 Task: Check the sale-to-list ratio of shower stall in the last 1 year.
Action: Mouse moved to (799, 179)
Screenshot: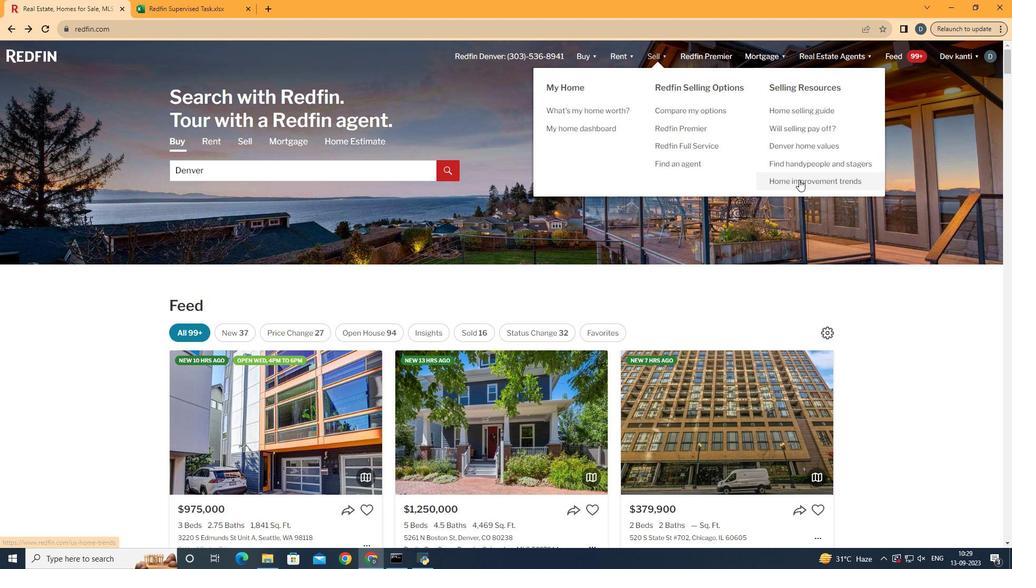 
Action: Mouse pressed left at (799, 179)
Screenshot: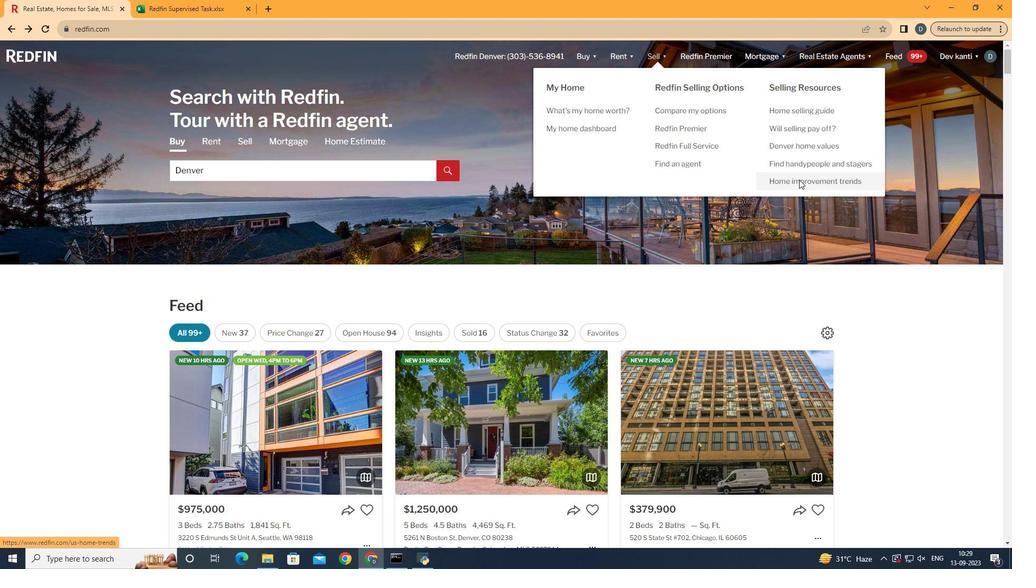 
Action: Mouse moved to (260, 202)
Screenshot: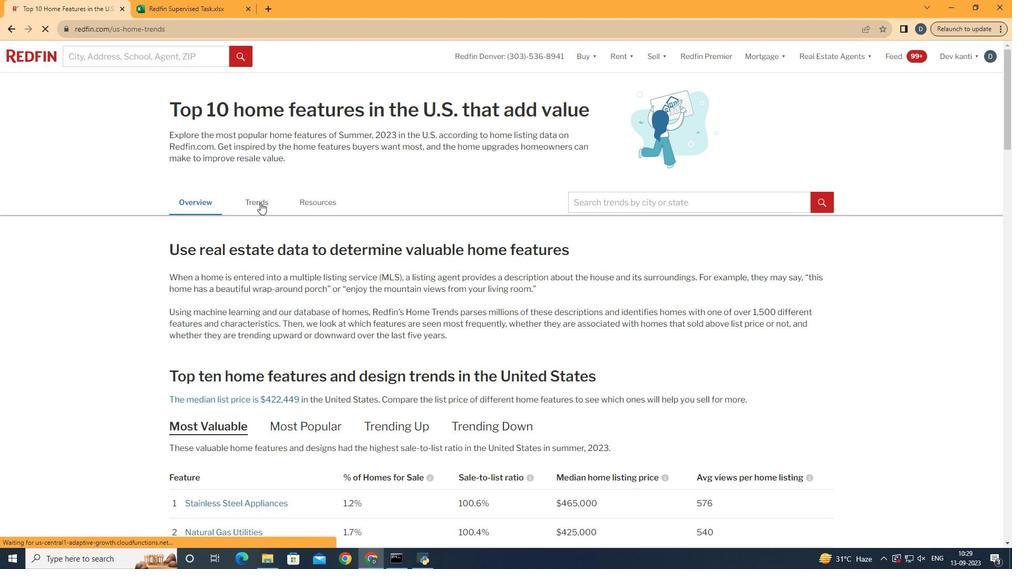 
Action: Mouse pressed left at (260, 202)
Screenshot: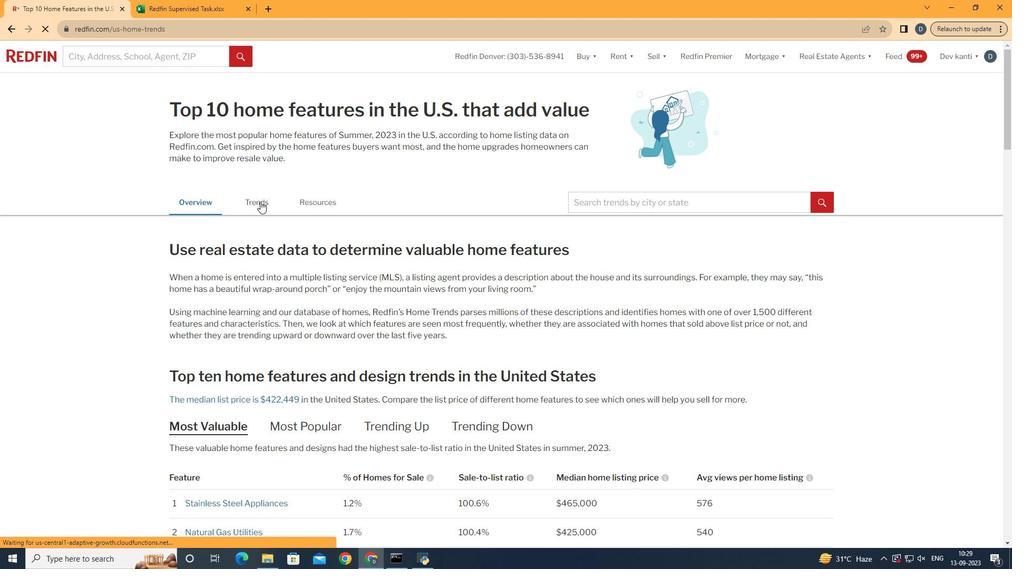 
Action: Mouse moved to (315, 280)
Screenshot: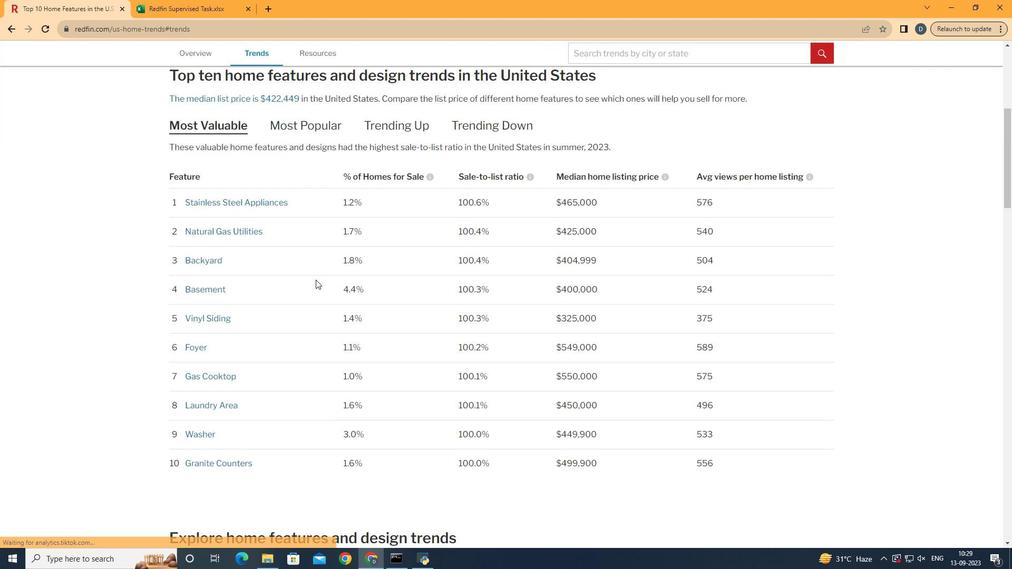 
Action: Mouse scrolled (315, 279) with delta (0, 0)
Screenshot: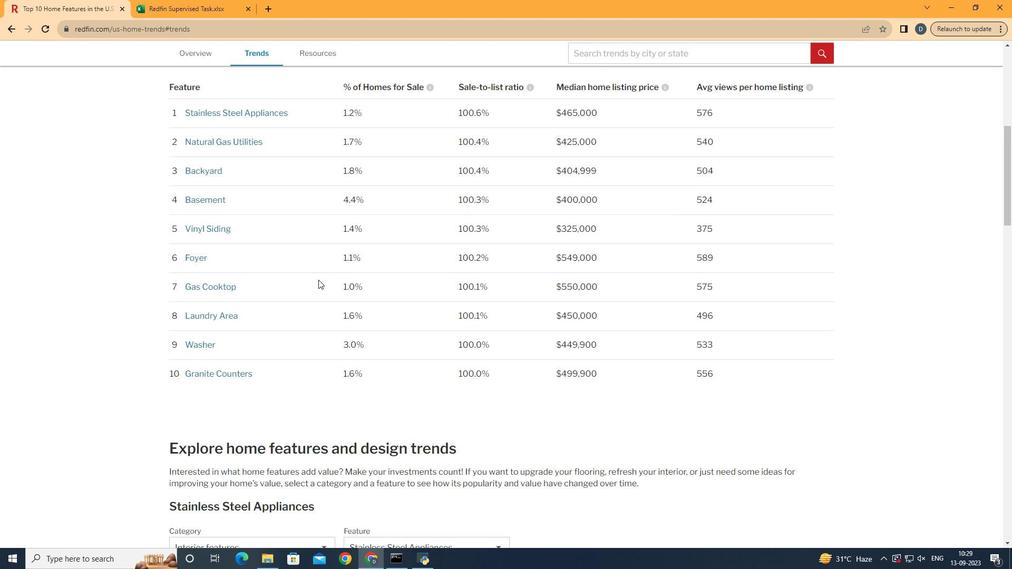 
Action: Mouse scrolled (315, 279) with delta (0, 0)
Screenshot: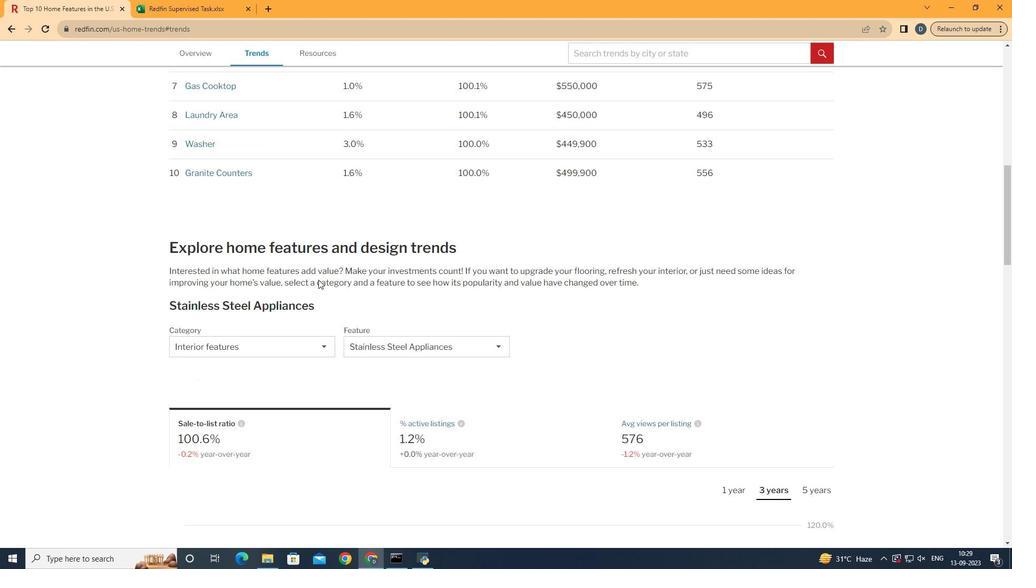 
Action: Mouse scrolled (315, 279) with delta (0, 0)
Screenshot: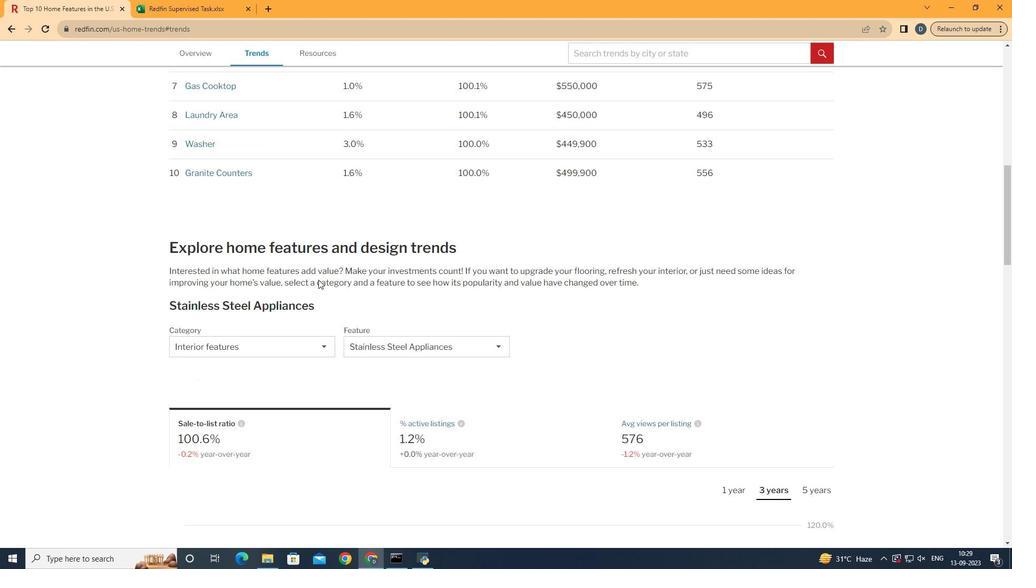 
Action: Mouse moved to (316, 280)
Screenshot: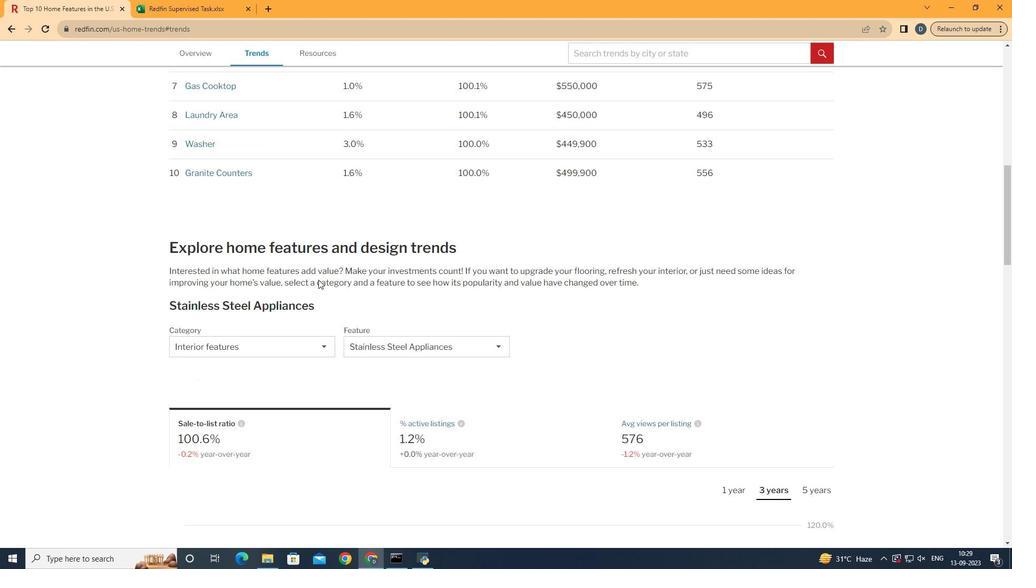 
Action: Mouse scrolled (316, 279) with delta (0, 0)
Screenshot: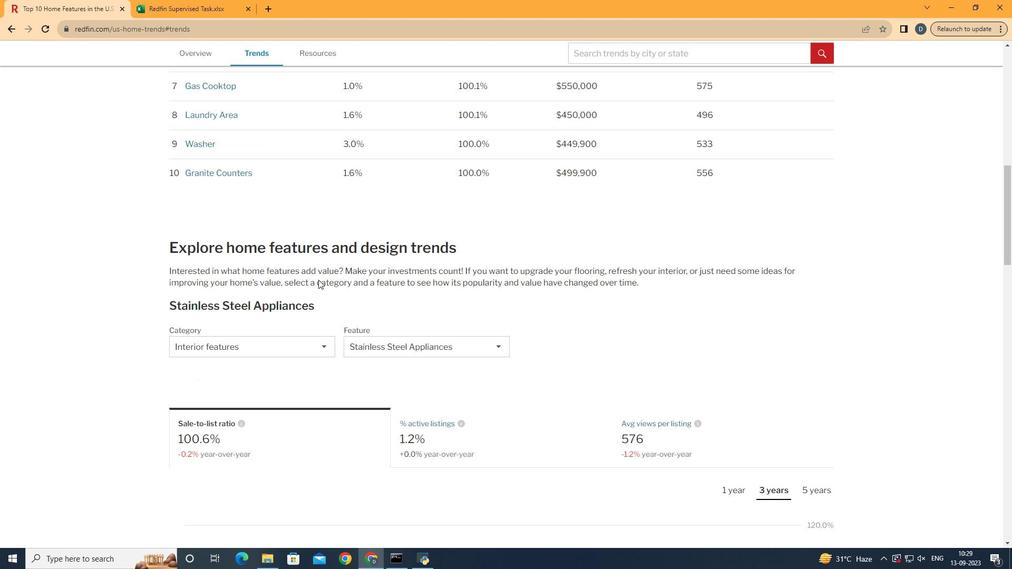 
Action: Mouse scrolled (316, 279) with delta (0, 0)
Screenshot: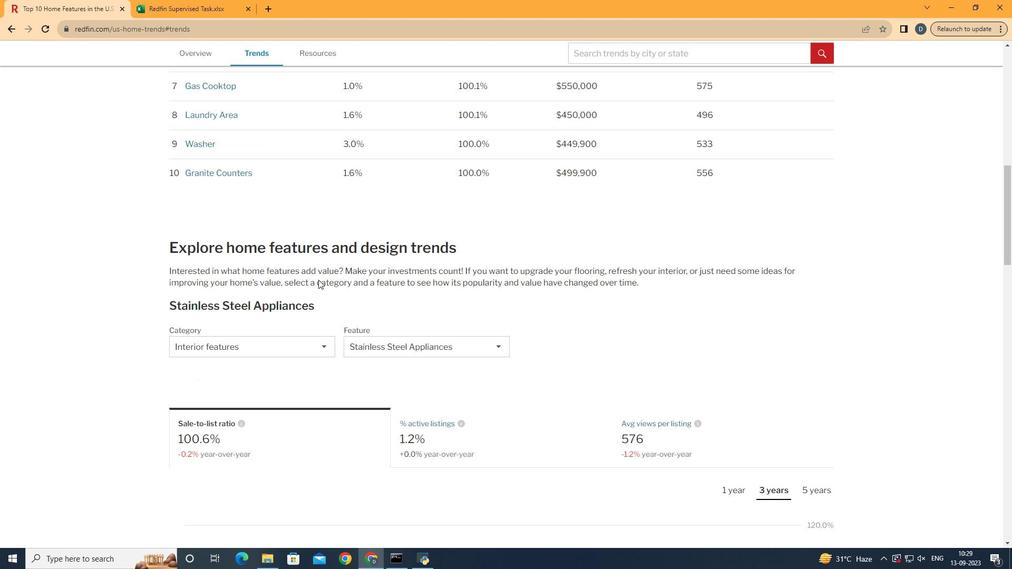 
Action: Mouse scrolled (316, 279) with delta (0, 0)
Screenshot: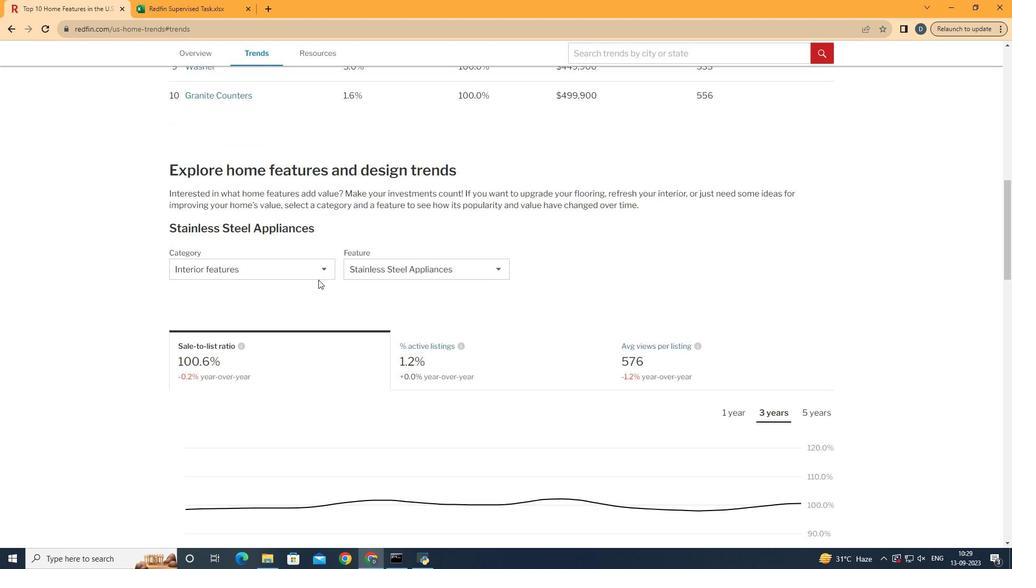 
Action: Mouse moved to (317, 280)
Screenshot: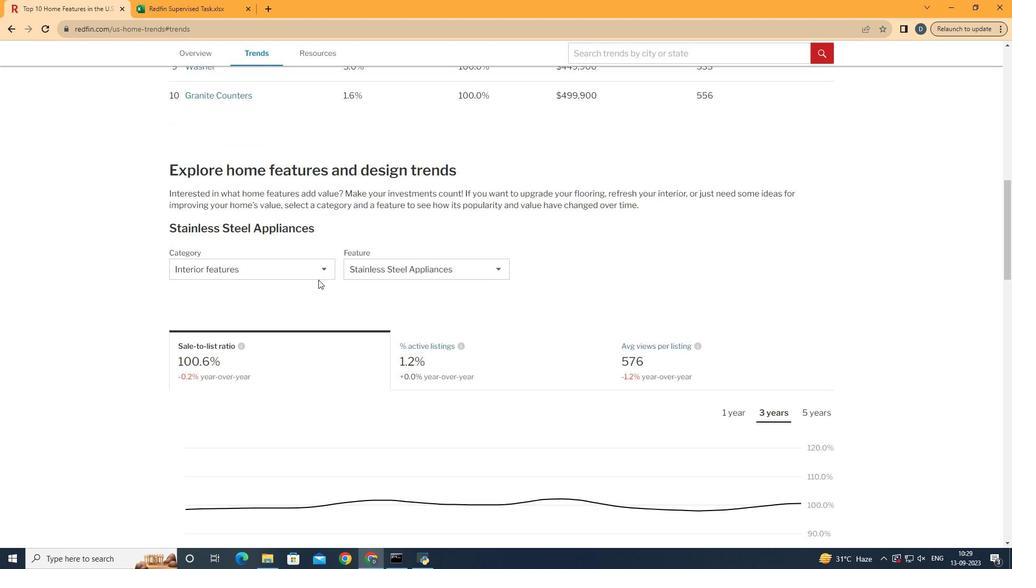 
Action: Mouse scrolled (317, 279) with delta (0, 0)
Screenshot: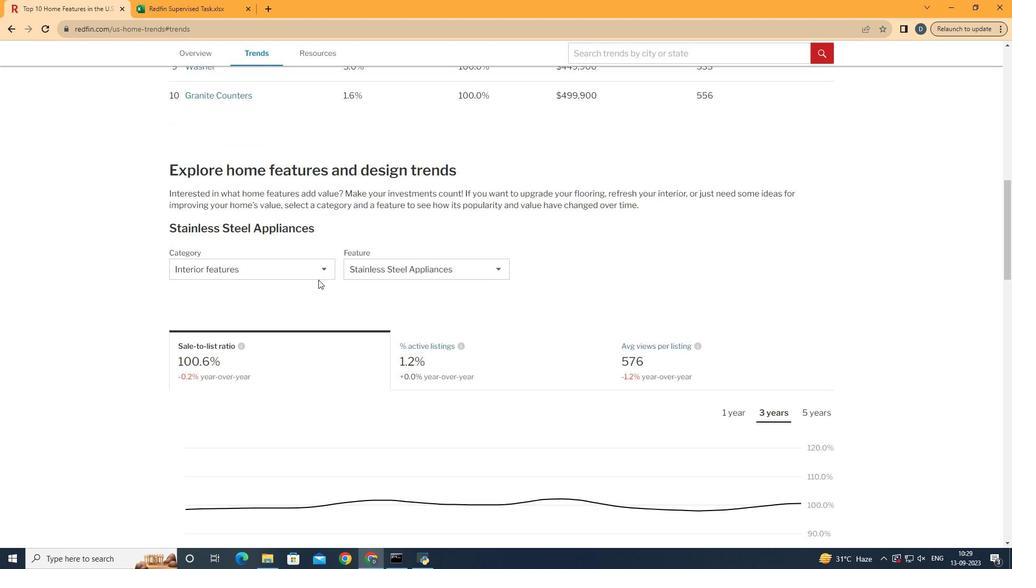 
Action: Mouse moved to (306, 262)
Screenshot: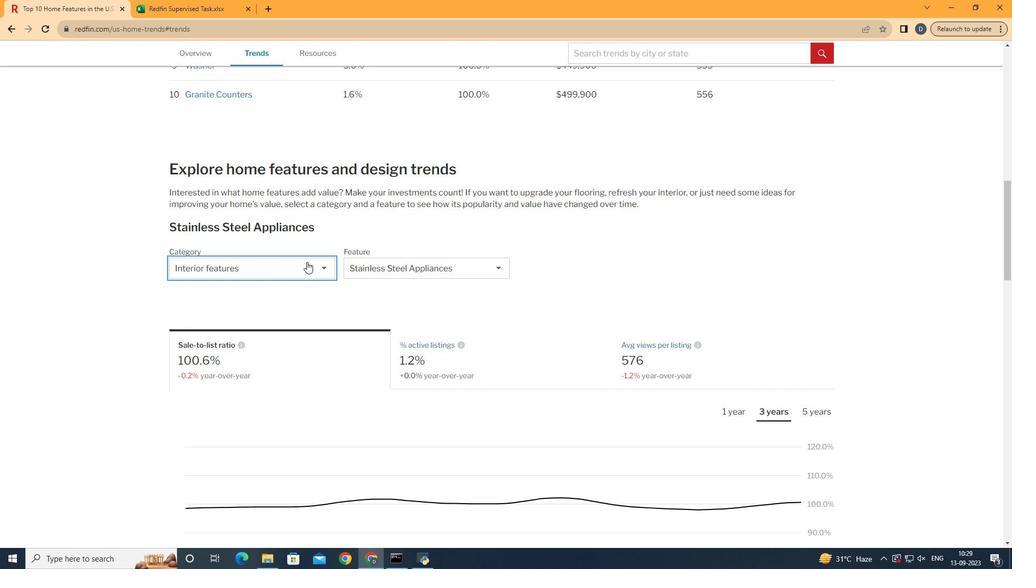 
Action: Mouse pressed left at (306, 262)
Screenshot: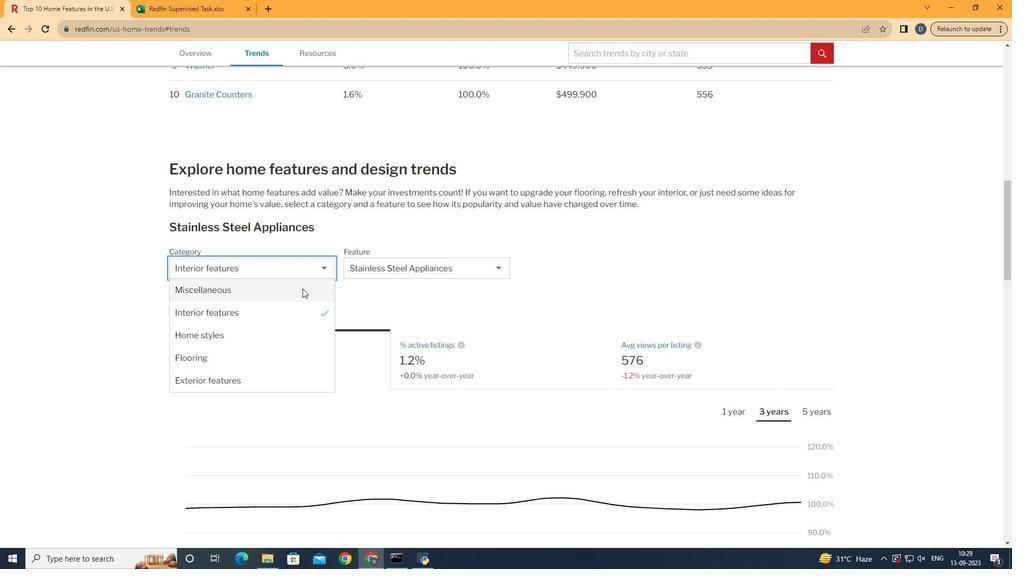 
Action: Mouse moved to (292, 314)
Screenshot: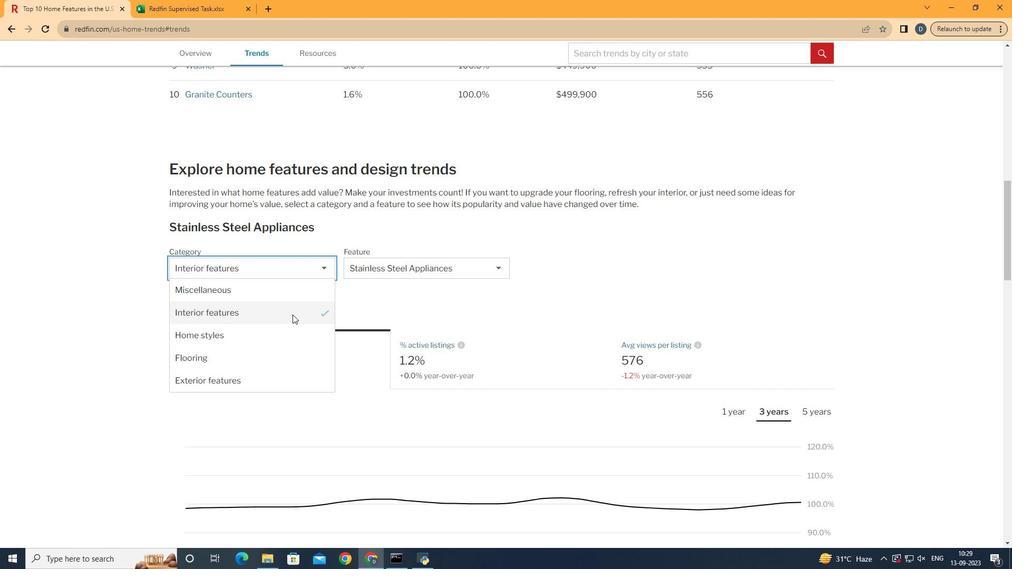 
Action: Mouse pressed left at (292, 314)
Screenshot: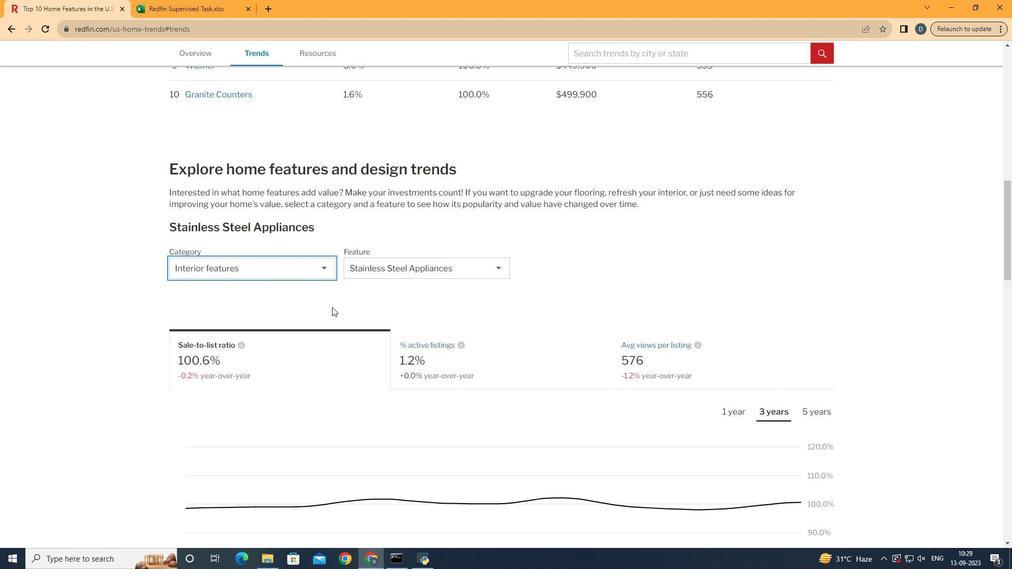 
Action: Mouse moved to (444, 265)
Screenshot: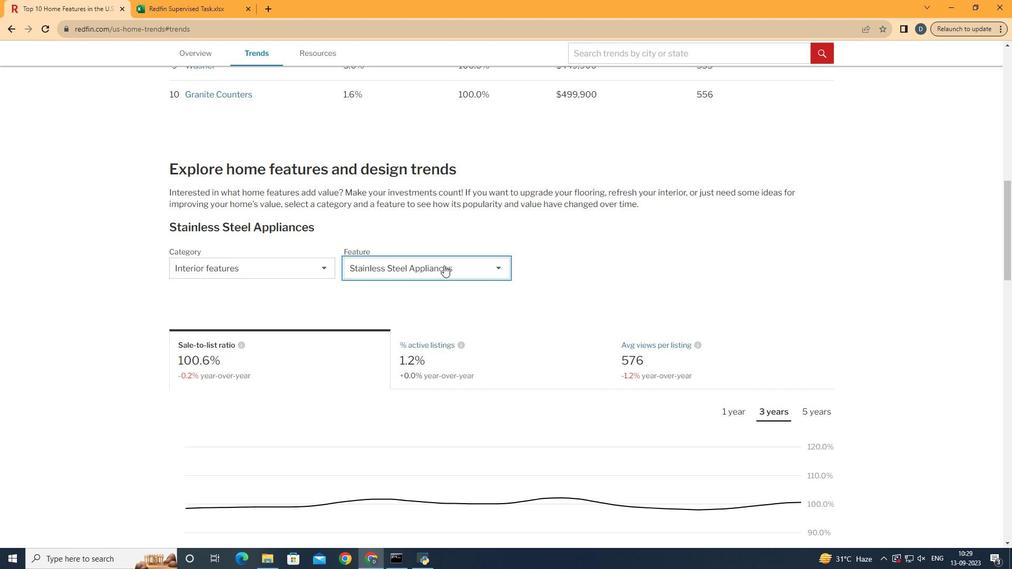 
Action: Mouse pressed left at (444, 265)
Screenshot: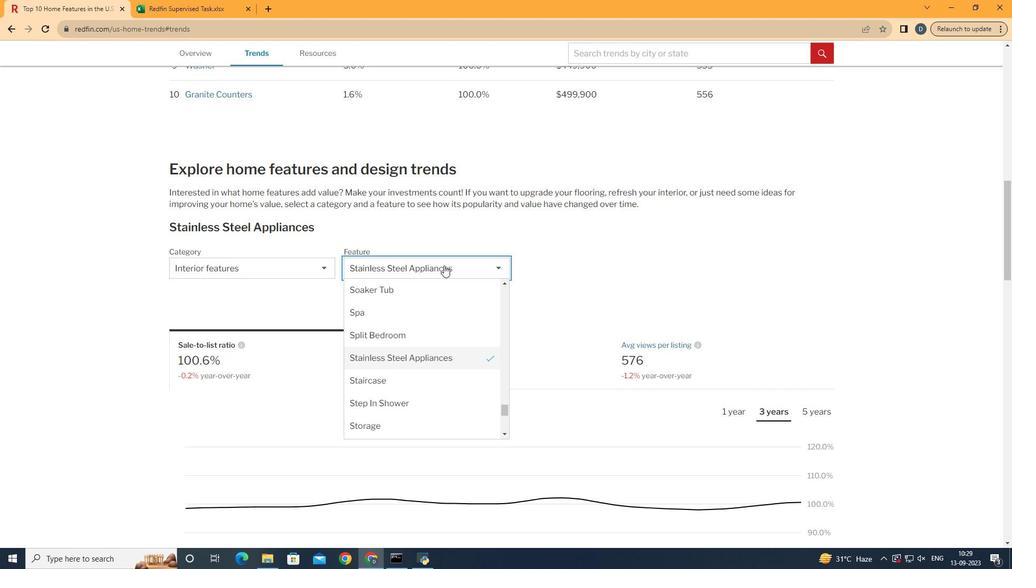 
Action: Mouse moved to (430, 365)
Screenshot: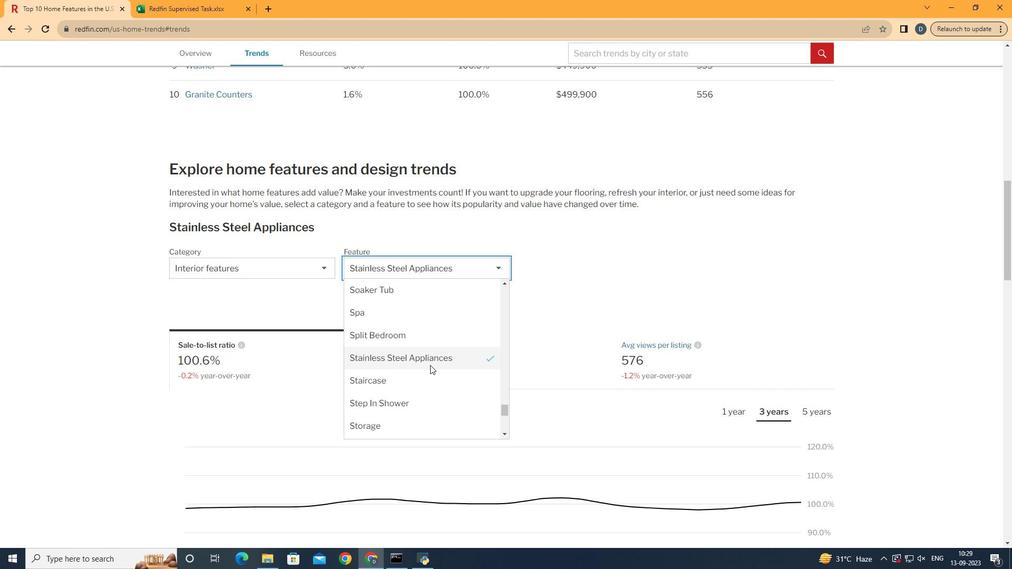 
Action: Mouse scrolled (430, 366) with delta (0, 0)
Screenshot: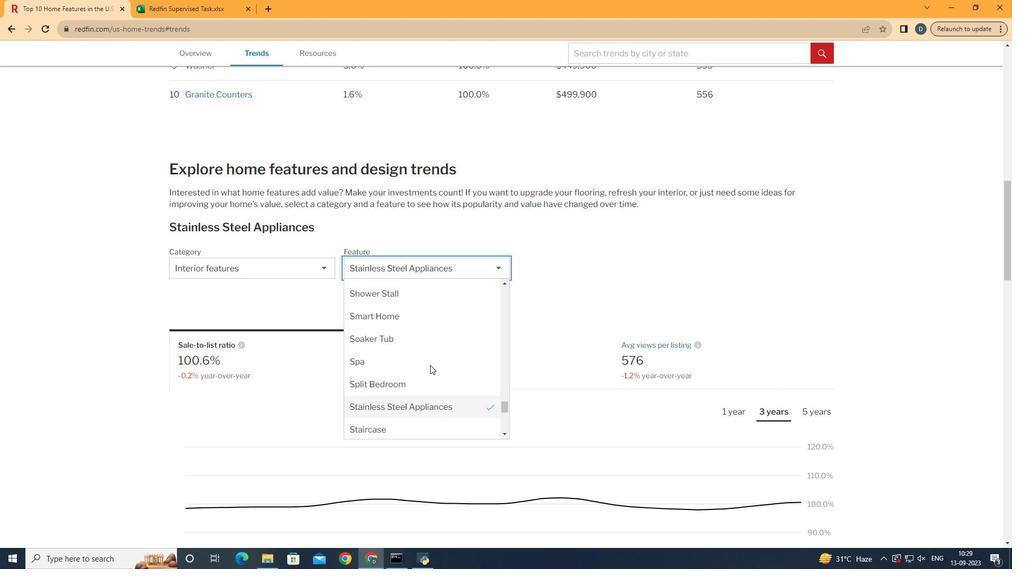 
Action: Mouse scrolled (430, 366) with delta (0, 0)
Screenshot: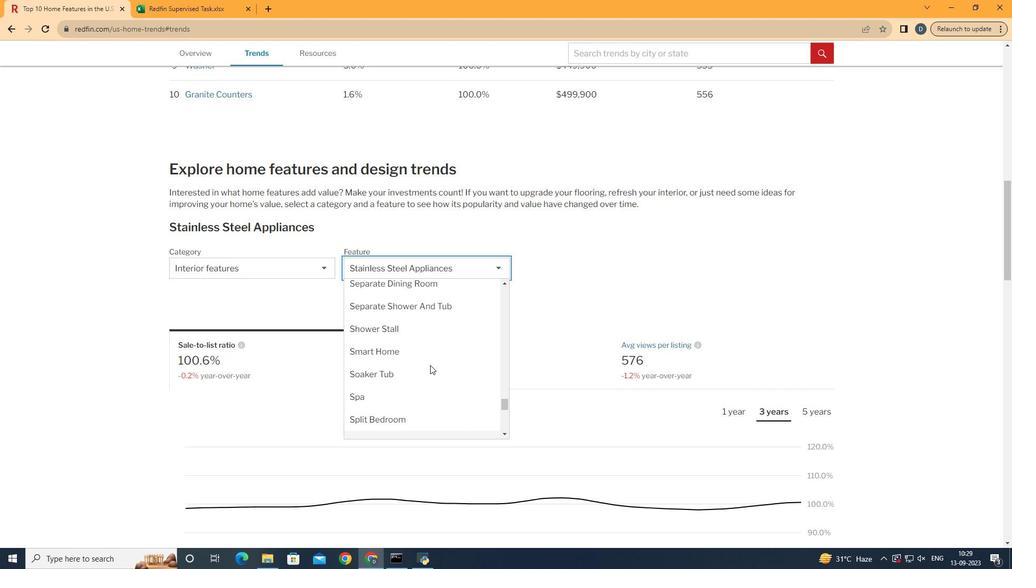 
Action: Mouse moved to (428, 351)
Screenshot: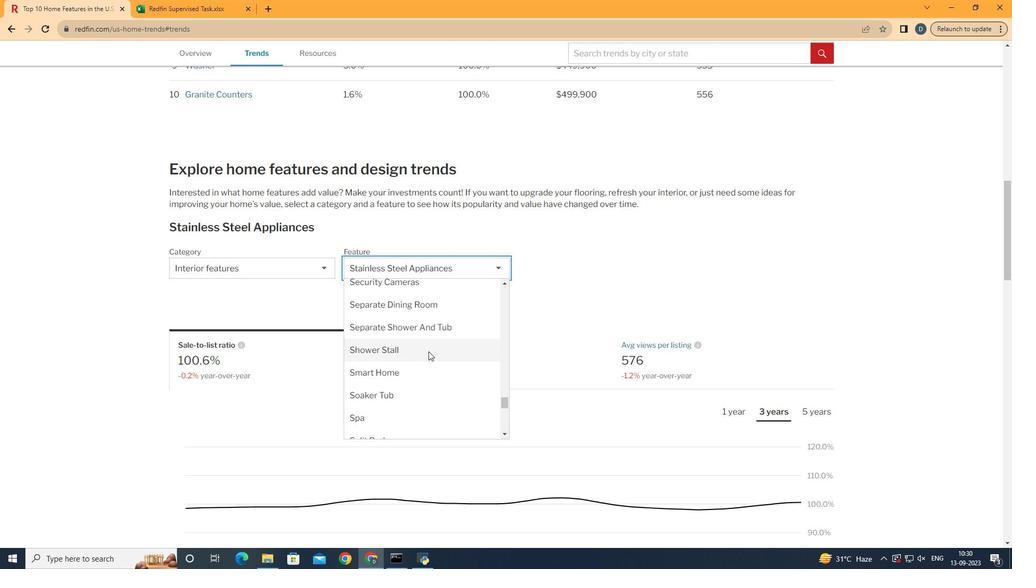 
Action: Mouse pressed left at (428, 351)
Screenshot: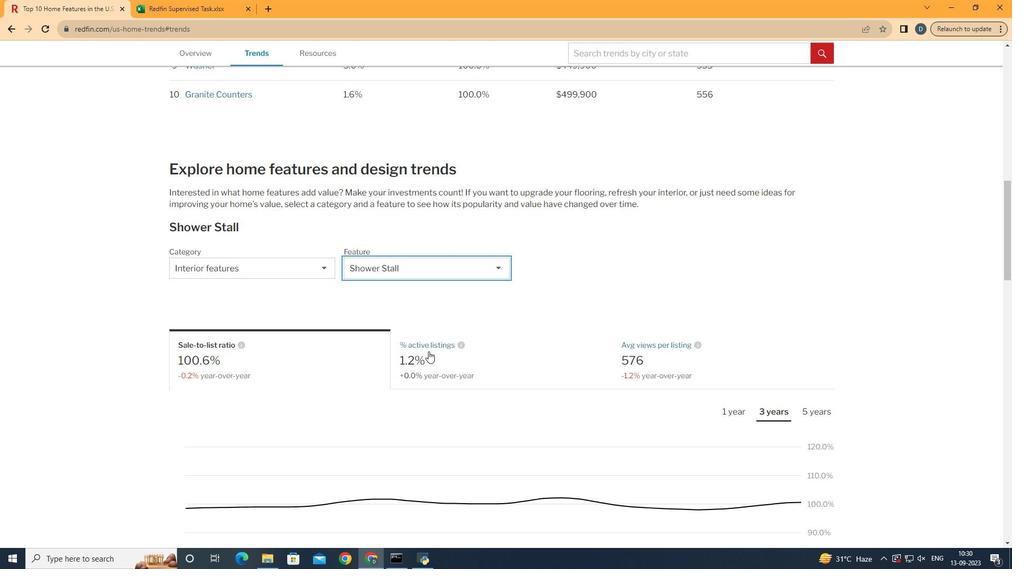 
Action: Mouse moved to (405, 329)
Screenshot: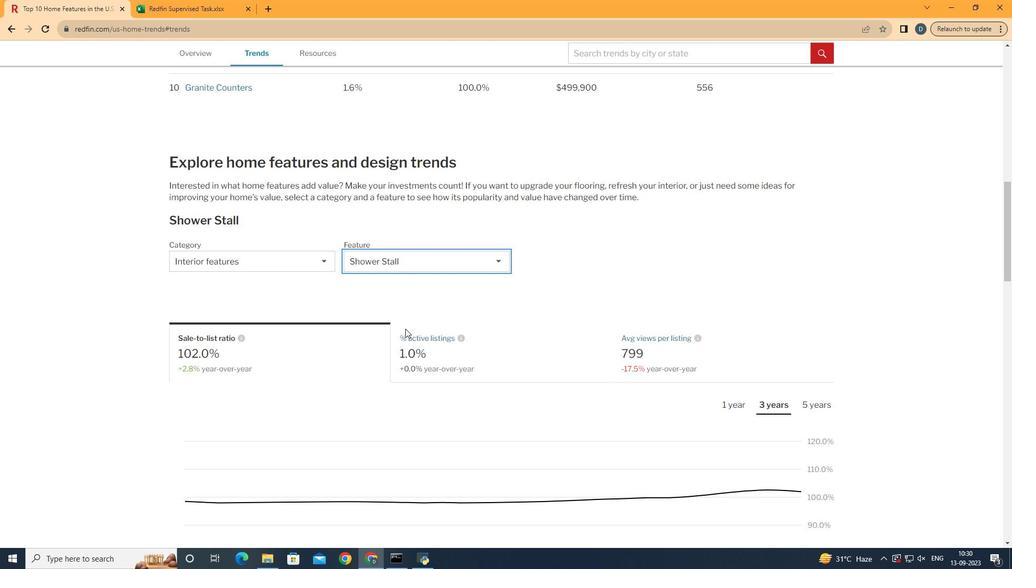 
Action: Mouse scrolled (405, 328) with delta (0, 0)
Screenshot: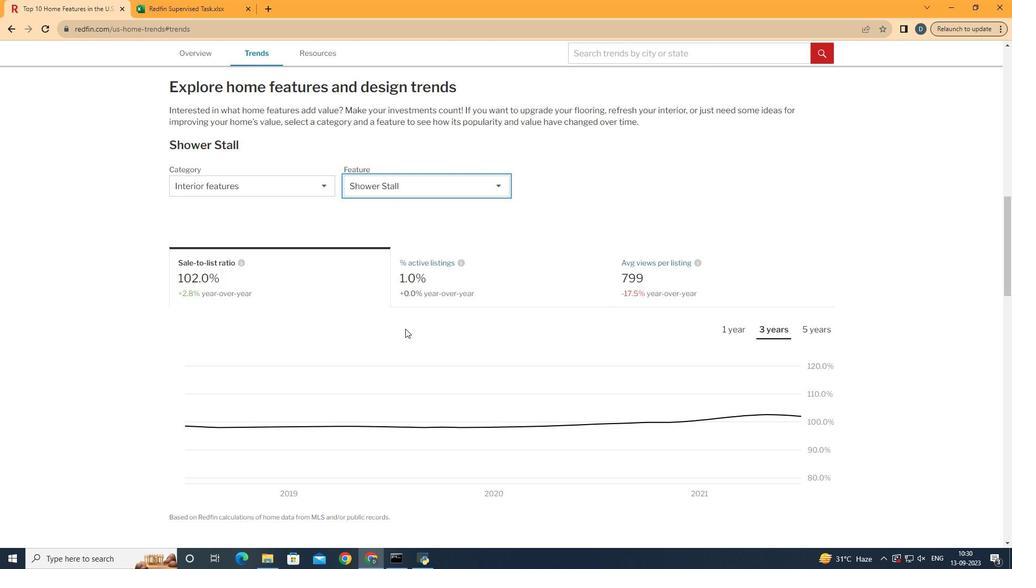 
Action: Mouse scrolled (405, 328) with delta (0, 0)
Screenshot: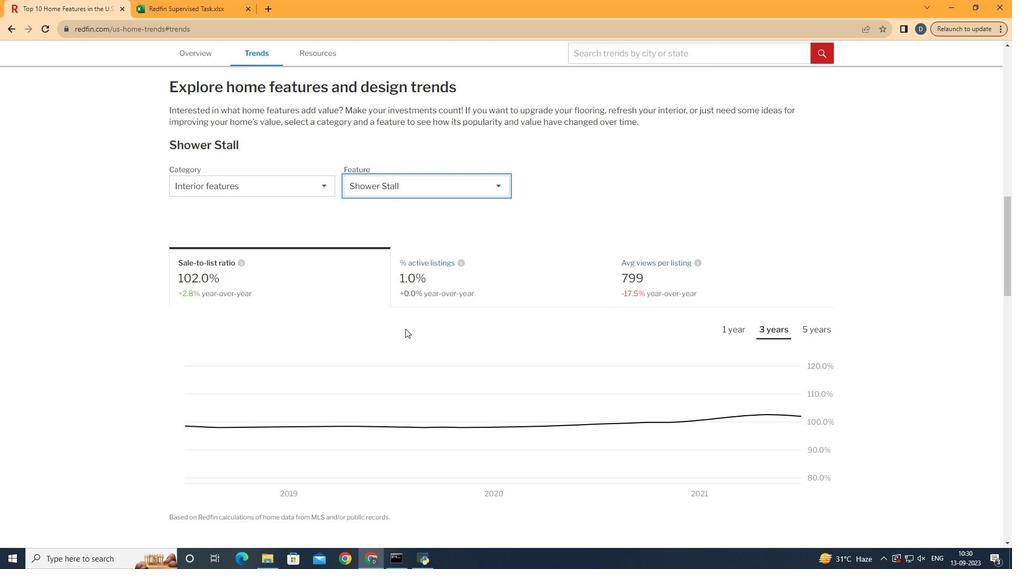 
Action: Mouse moved to (295, 261)
Screenshot: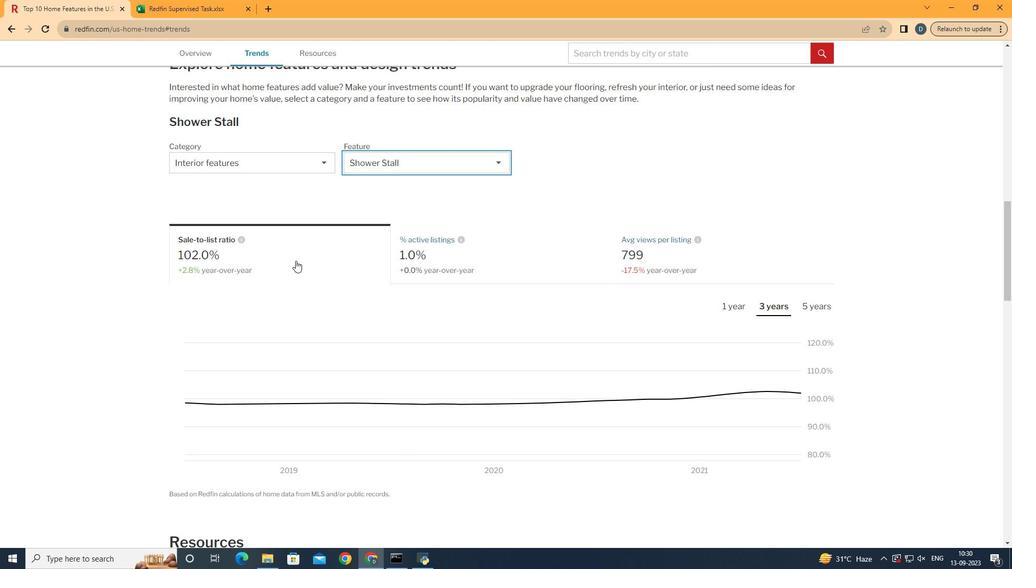 
Action: Mouse pressed left at (295, 261)
Screenshot: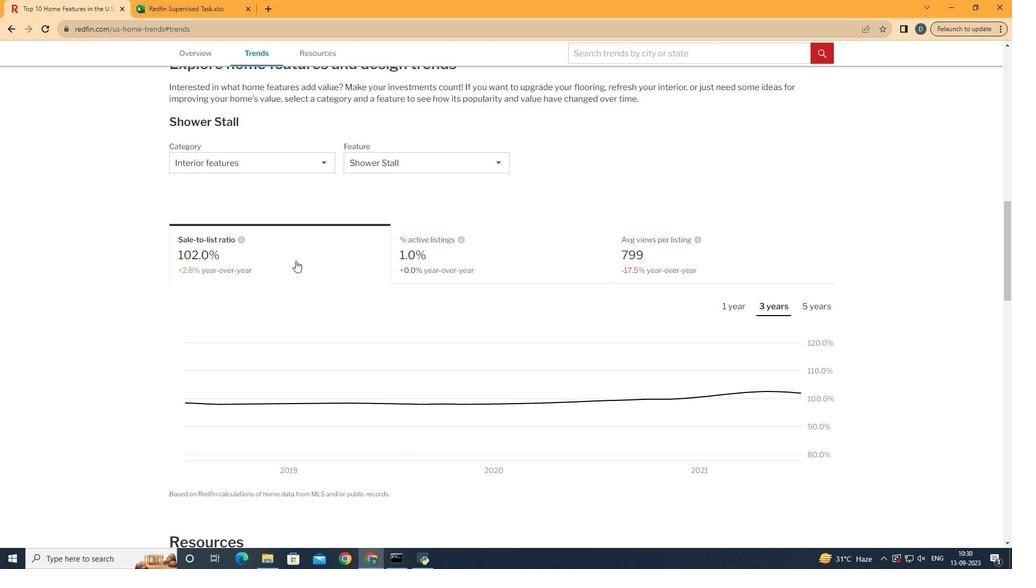 
Action: Mouse moved to (733, 309)
Screenshot: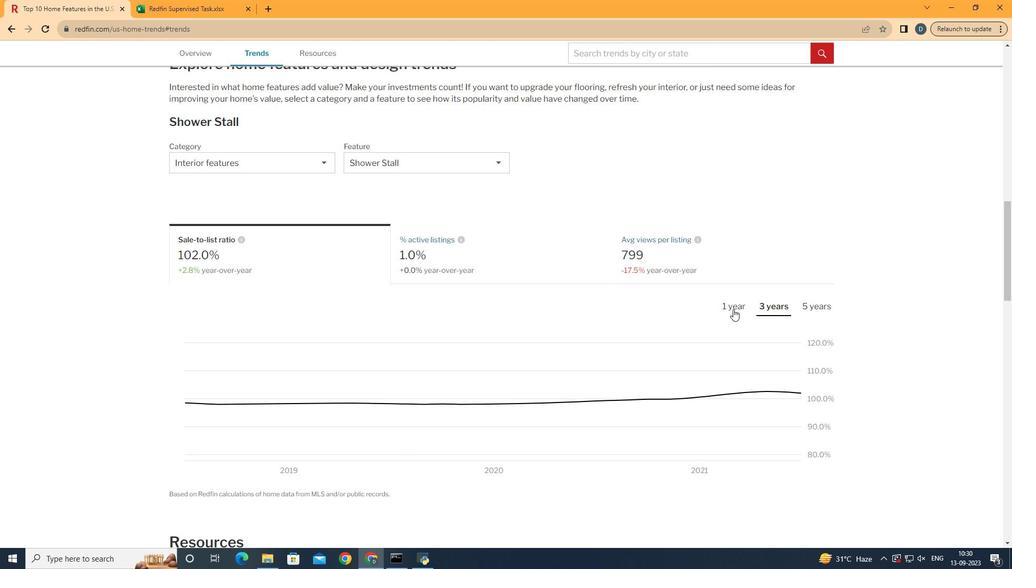 
Action: Mouse pressed left at (733, 309)
Screenshot: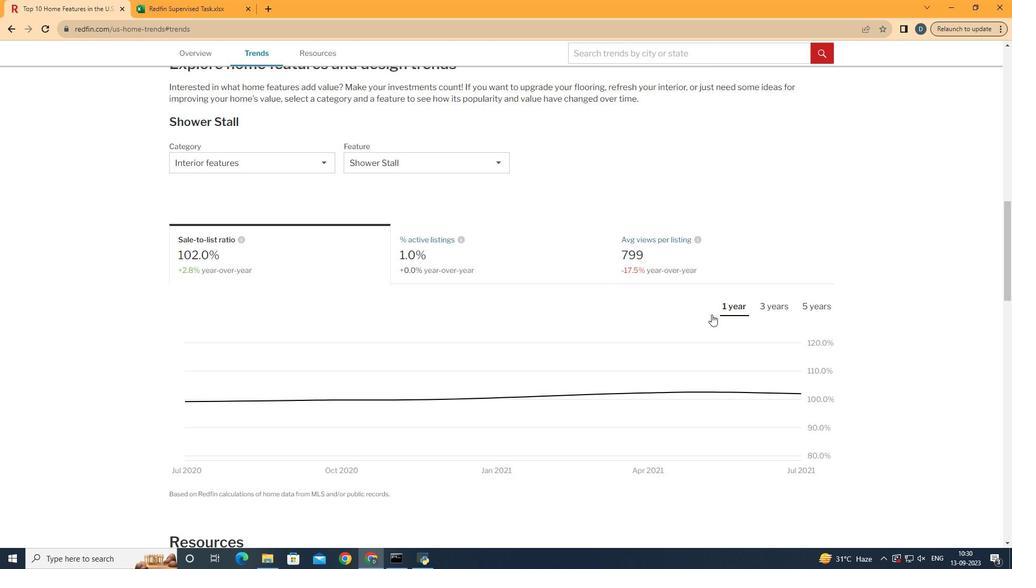 
Action: Mouse moved to (782, 392)
Screenshot: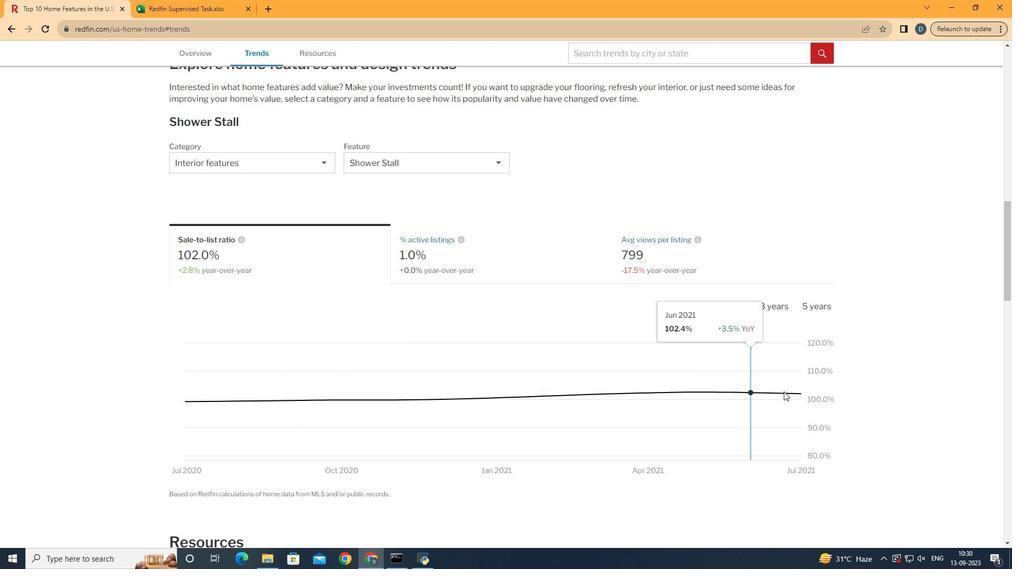 
